 Task: Create an event for the team-building bowling tournament on the 9th at 10:00 PM.
Action: Mouse moved to (71, 216)
Screenshot: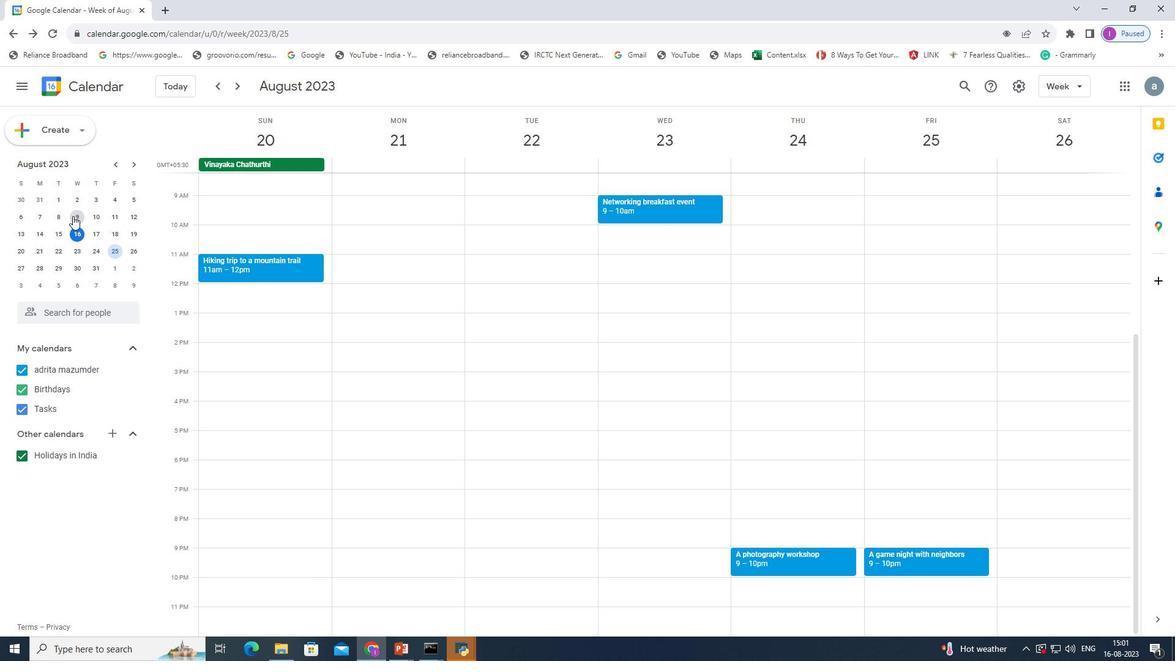 
Action: Mouse pressed left at (71, 216)
Screenshot: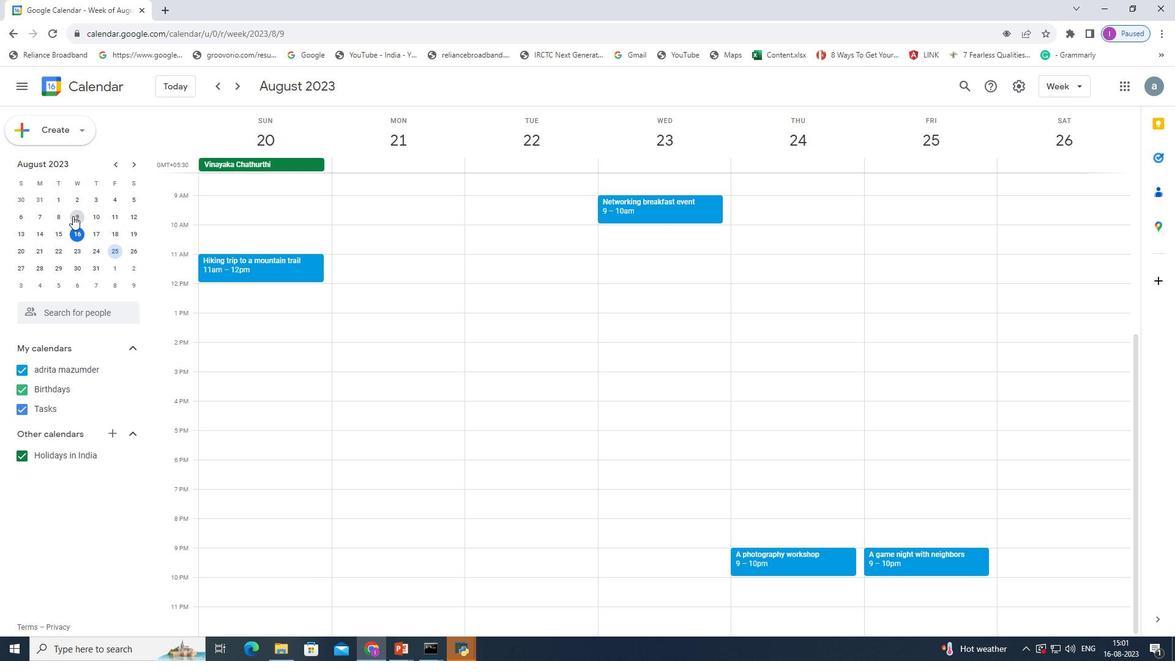 
Action: Mouse moved to (72, 216)
Screenshot: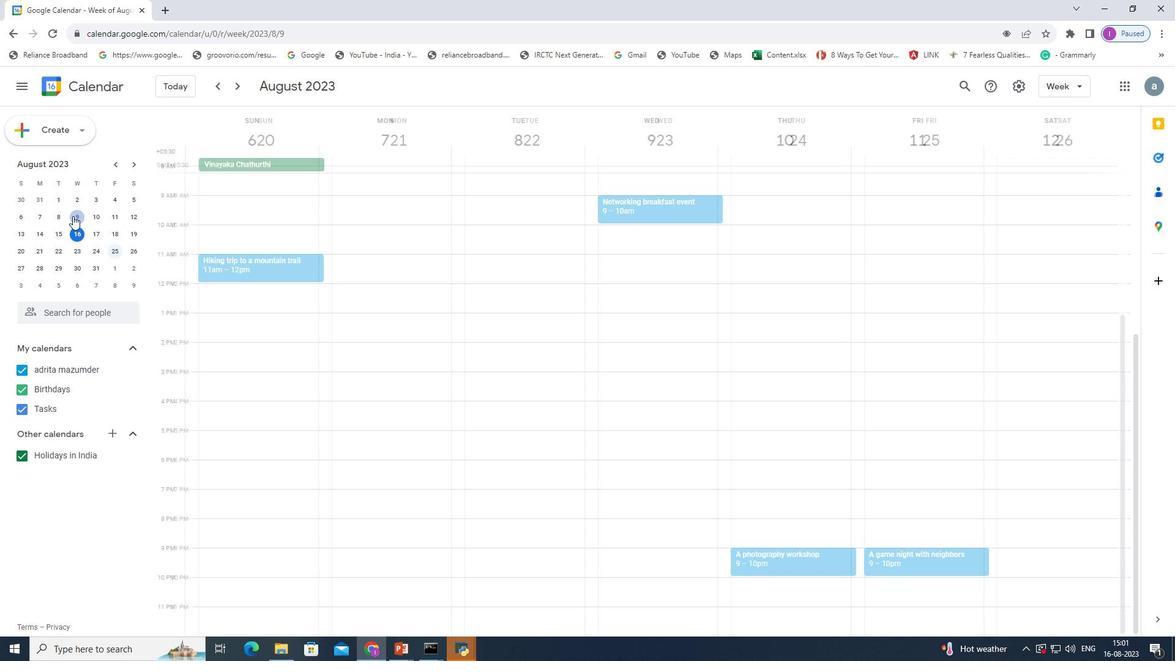 
Action: Mouse pressed left at (72, 216)
Screenshot: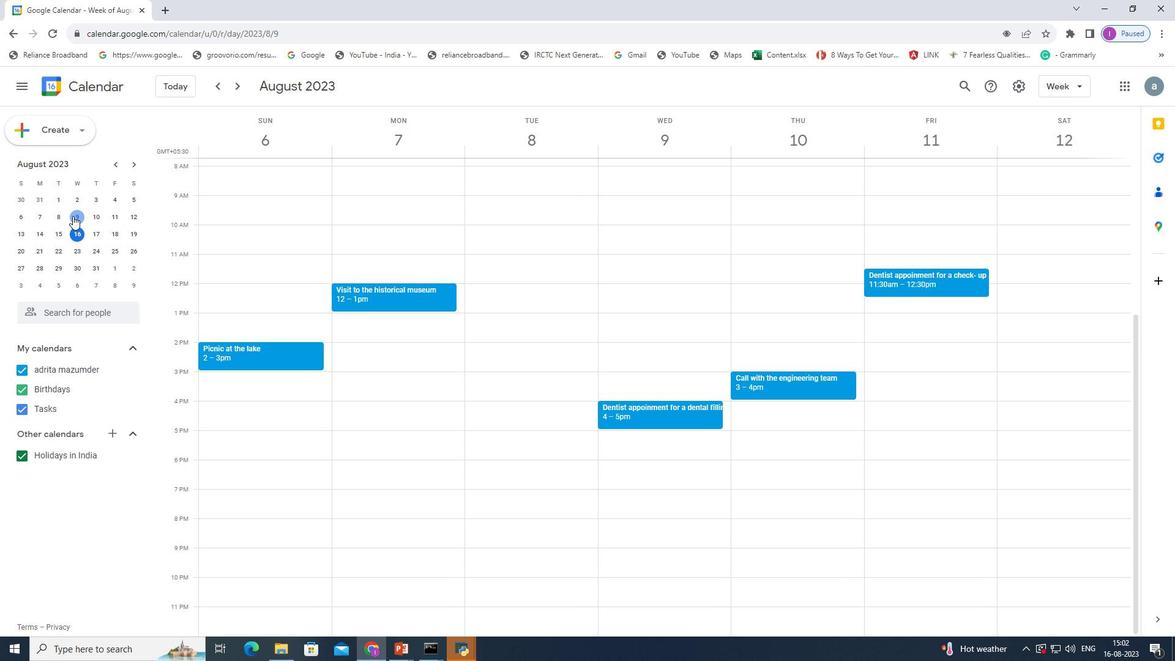 
Action: Mouse moved to (235, 233)
Screenshot: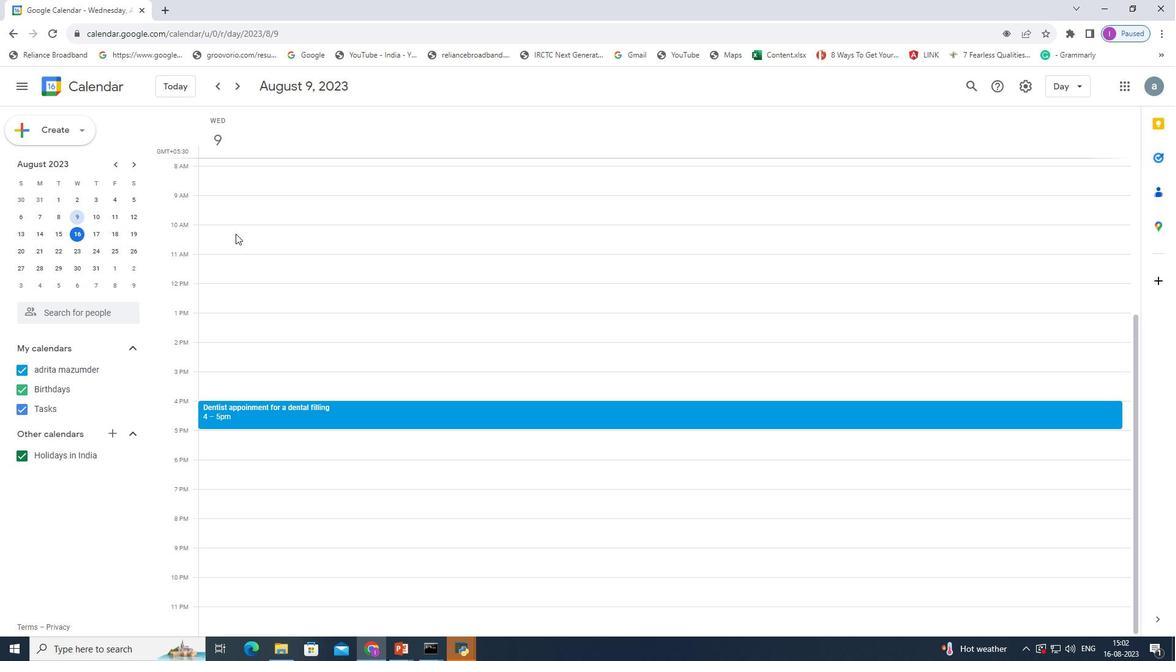 
Action: Mouse pressed left at (235, 233)
Screenshot: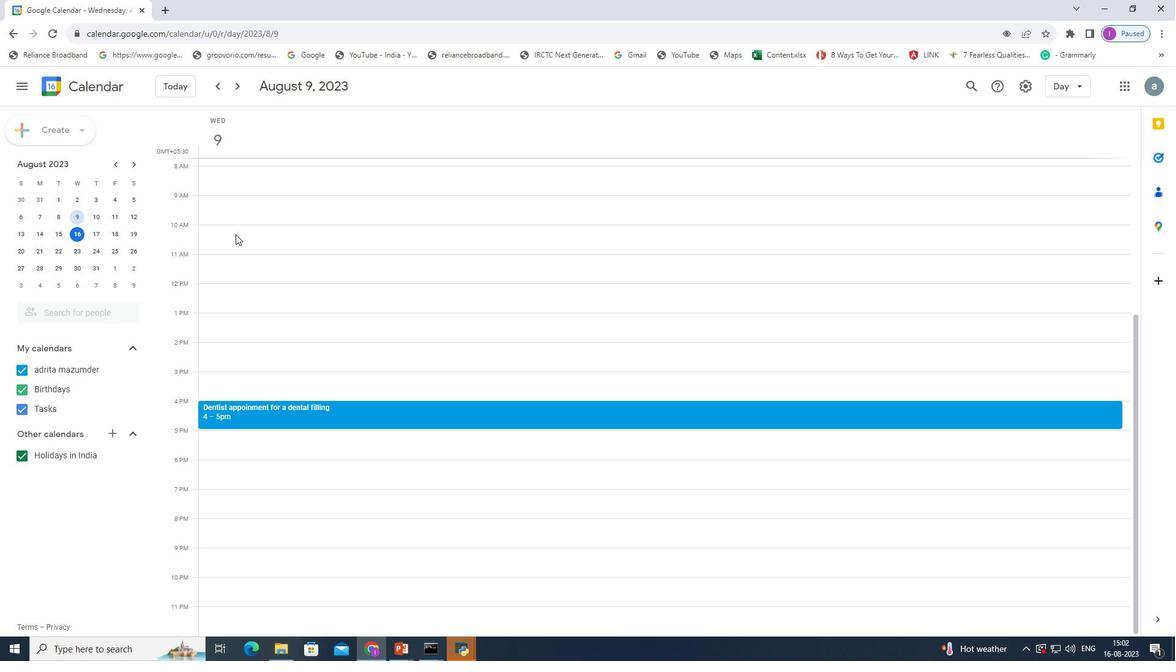 
Action: Mouse moved to (589, 237)
Screenshot: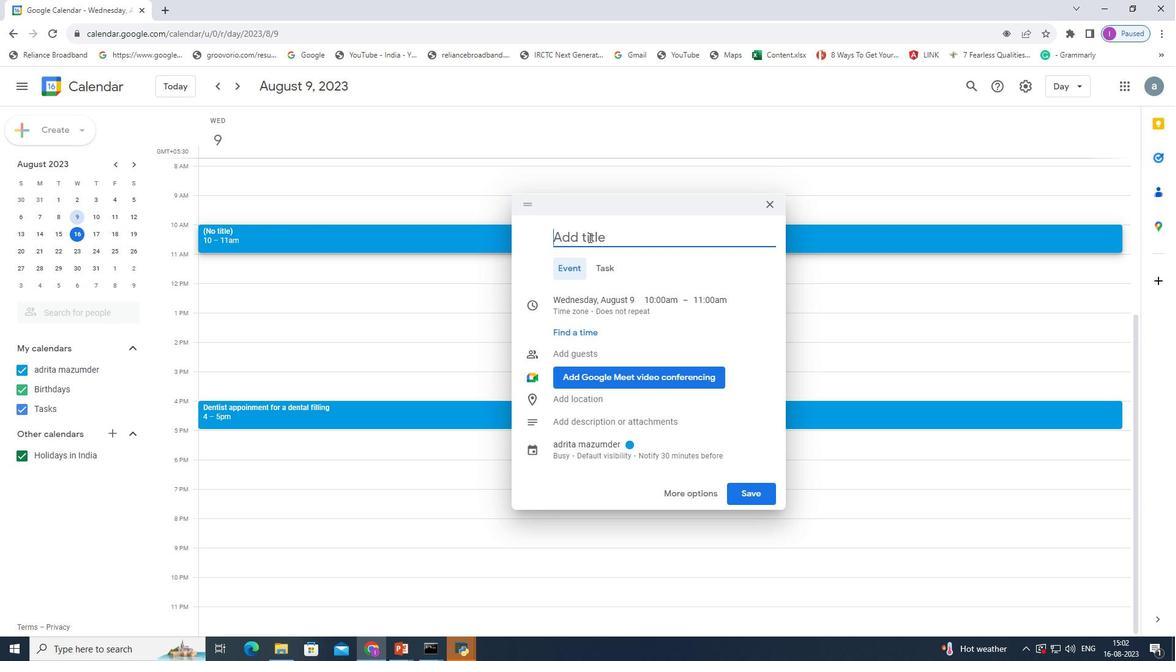 
Action: Key pressed <Key.shift><Key.shift><Key.shift><Key.shift><Key.shift><Key.shift><Key.shift><Key.shift><Key.shift><Key.shift><Key.shift><Key.shift><Key.shift><Key.shift><Key.shift><Key.shift><Key.shift><Key.shift><Key.shift><Key.shift><Key.shift><Key.shift><Key.shift><Key.shift><Key.shift><Key.shift><Key.shift><Key.shift><Key.shift><Key.shift><Key.shift><Key.shift><Key.shift><Key.shift><Key.shift><Key.shift><Key.shift><Key.shift><Key.shift><Key.shift><Key.shift><Key.shift><Key.shift><Key.shift><Key.shift><Key.shift><Key.shift>Event<Key.space>for<Key.space>the<Key.space>team-building<Key.space>bowling<Key.space>tournament
Screenshot: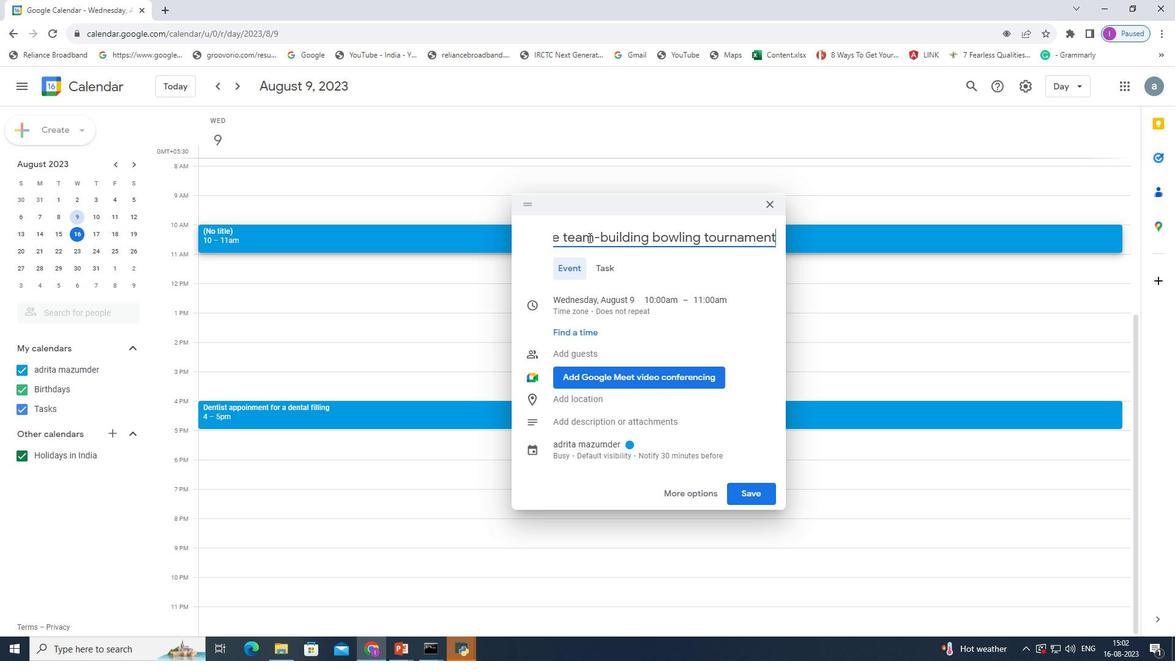 
Action: Mouse moved to (756, 492)
Screenshot: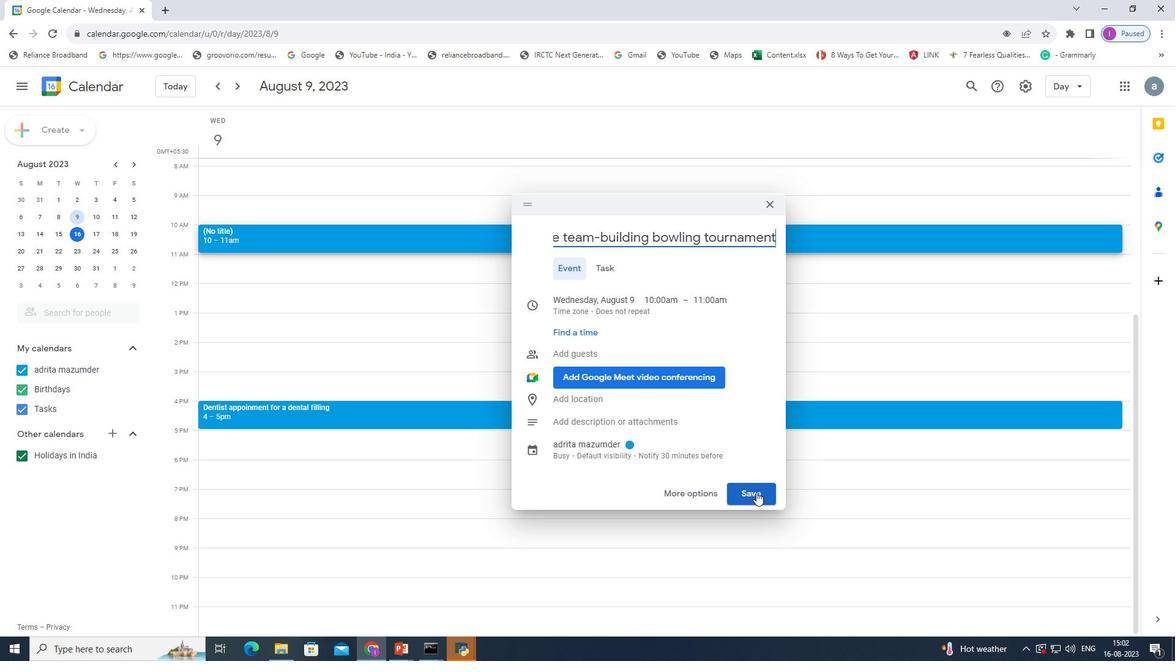 
Action: Mouse pressed left at (756, 492)
Screenshot: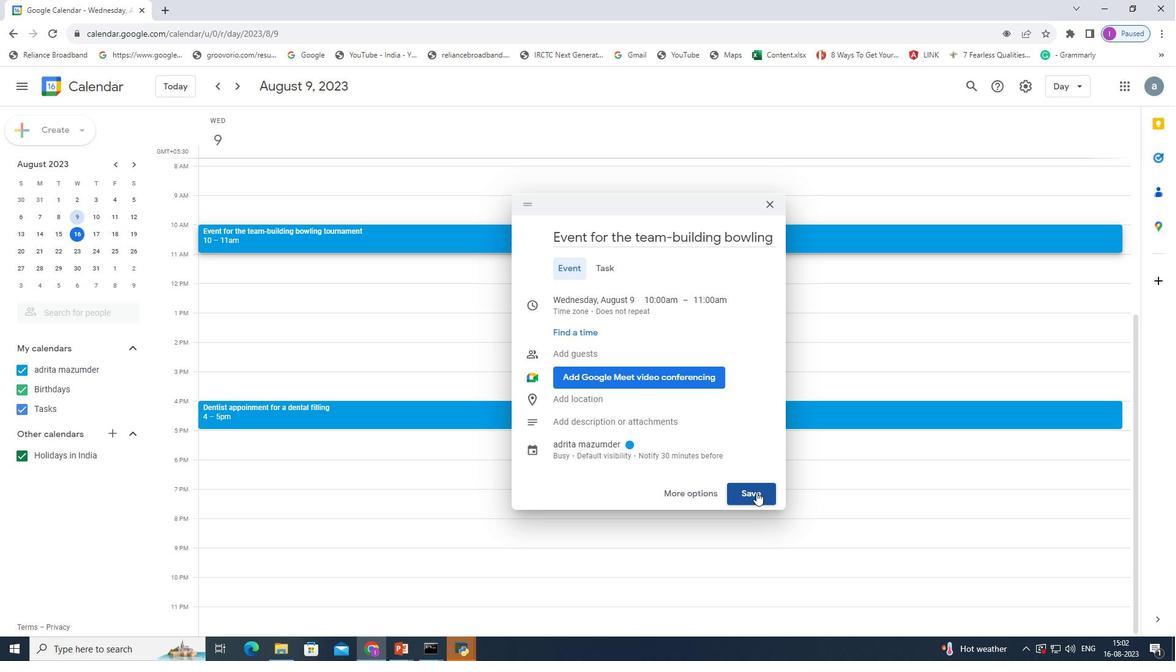 
